 Task: Add Attachment from Trello to Card Card0000000026 in Board Board0000000007 in Workspace WS0000000003 in Trello. Add Cover Yellow to Card Card0000000026 in Board Board0000000007 in Workspace WS0000000003 in Trello. Add "Copy Card To …" Button titled Button0000000026 to "bottom" of the list "To Do" to Card Card0000000026 in Board Board0000000007 in Workspace WS0000000003 in Trello. Add Description DS0000000026 to Card Card0000000026 in Board Board0000000007 in Workspace WS0000000003 in Trello. Add Comment CM0000000026 to Card Card0000000026 in Board Board0000000007 in Workspace WS0000000003 in Trello
Action: Mouse moved to (520, 57)
Screenshot: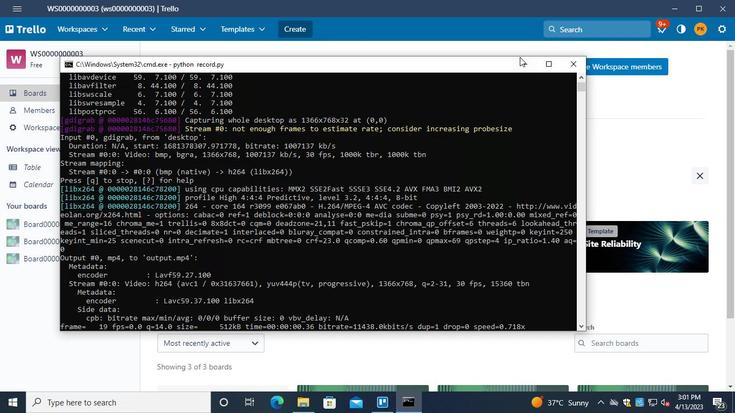 
Action: Mouse pressed left at (520, 57)
Screenshot: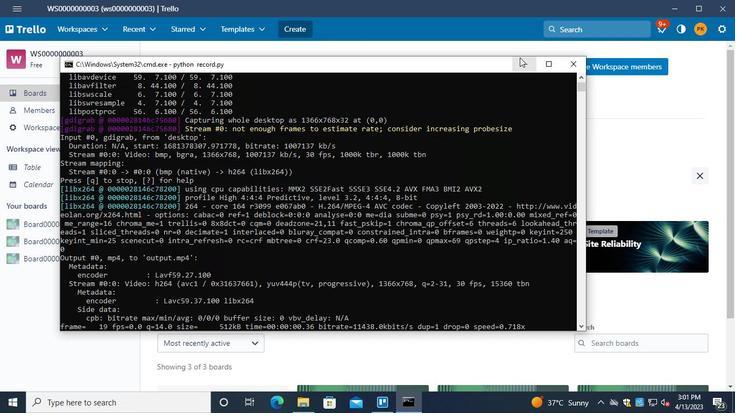 
Action: Mouse moved to (60, 223)
Screenshot: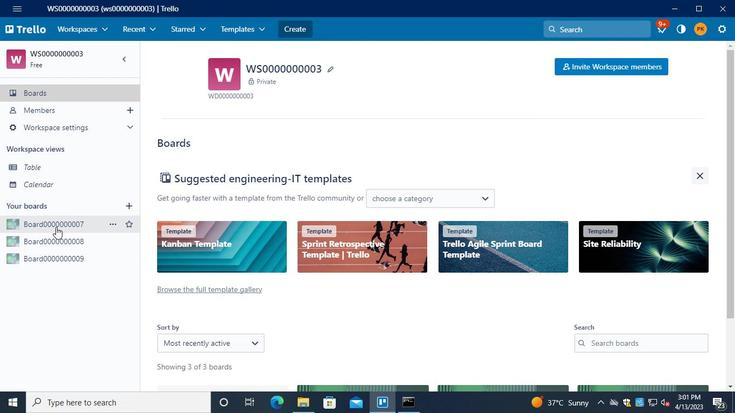 
Action: Mouse pressed left at (60, 223)
Screenshot: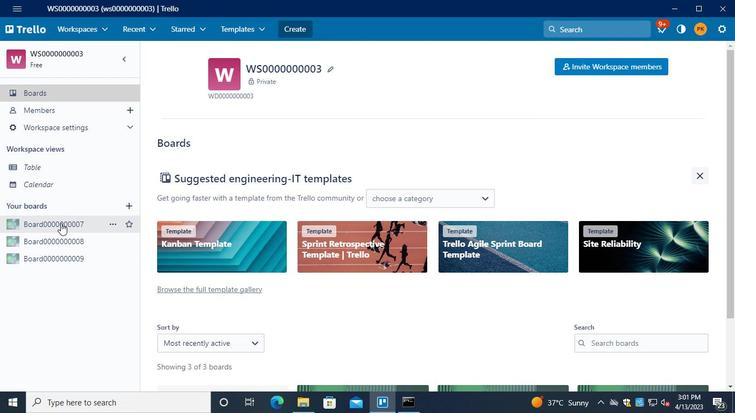 
Action: Mouse moved to (208, 226)
Screenshot: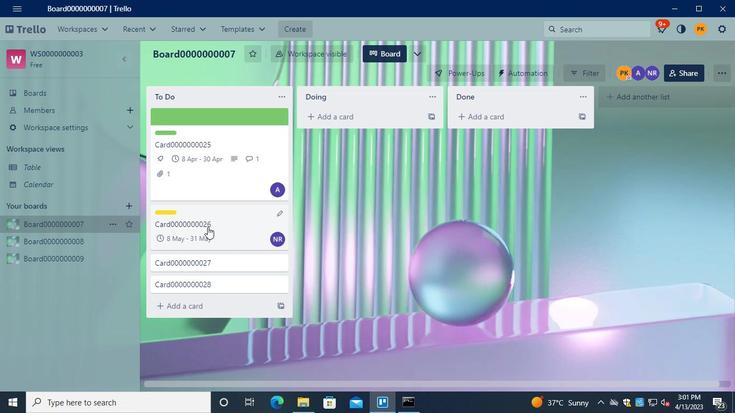 
Action: Mouse pressed left at (208, 226)
Screenshot: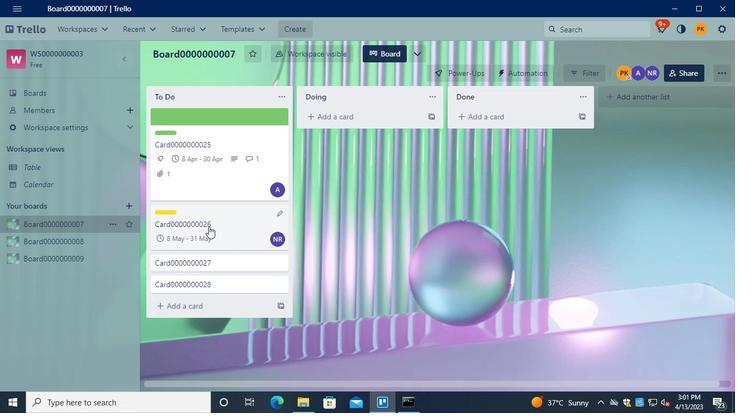 
Action: Mouse moved to (512, 223)
Screenshot: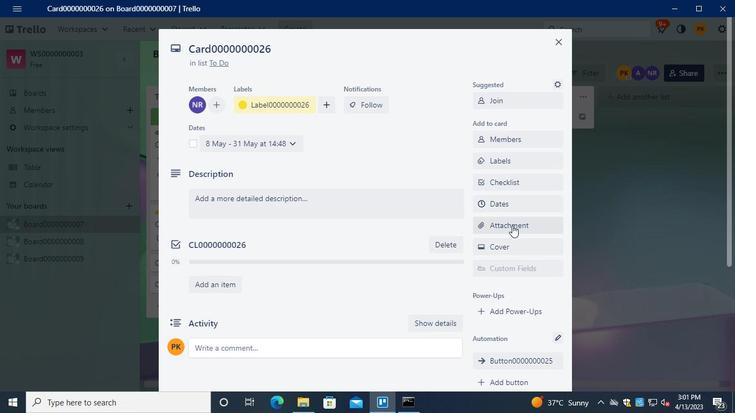
Action: Mouse pressed left at (512, 223)
Screenshot: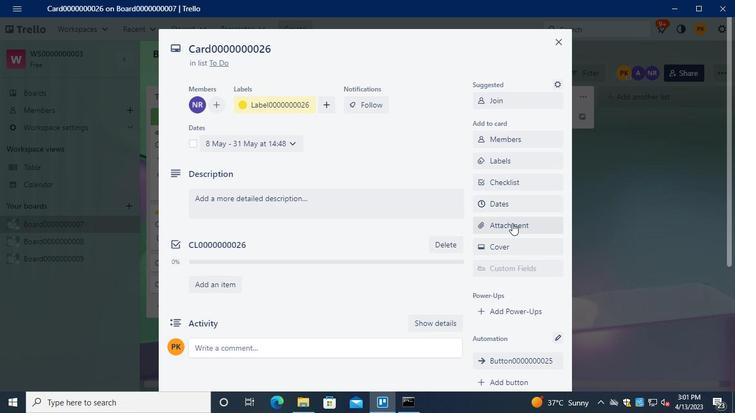 
Action: Mouse moved to (503, 113)
Screenshot: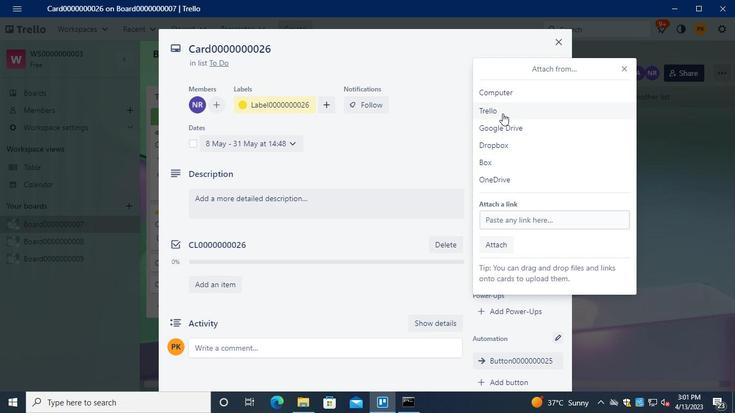 
Action: Mouse pressed left at (503, 113)
Screenshot: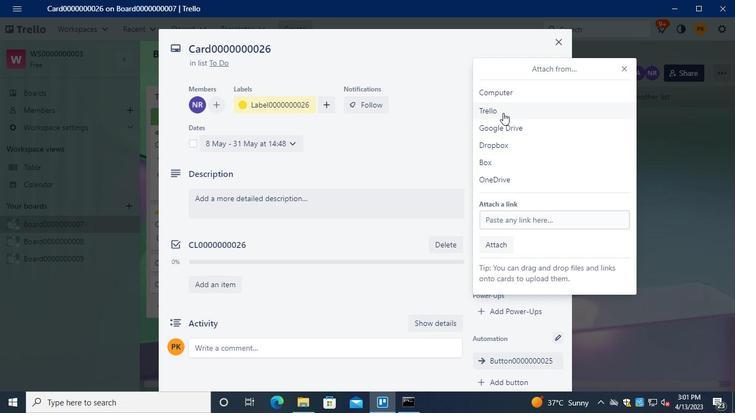 
Action: Mouse moved to (537, 200)
Screenshot: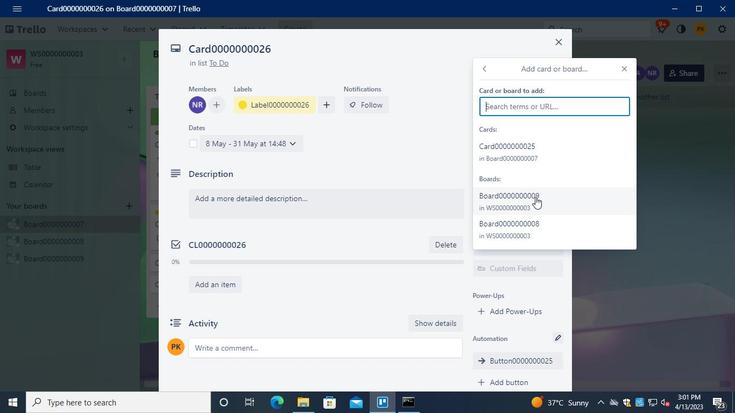 
Action: Mouse pressed left at (537, 200)
Screenshot: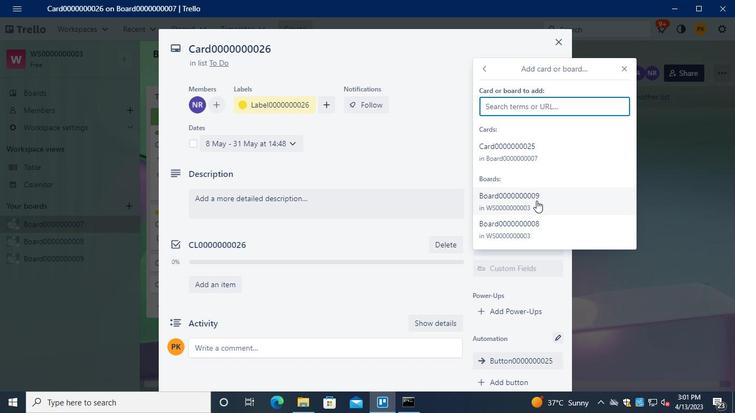 
Action: Mouse moved to (498, 245)
Screenshot: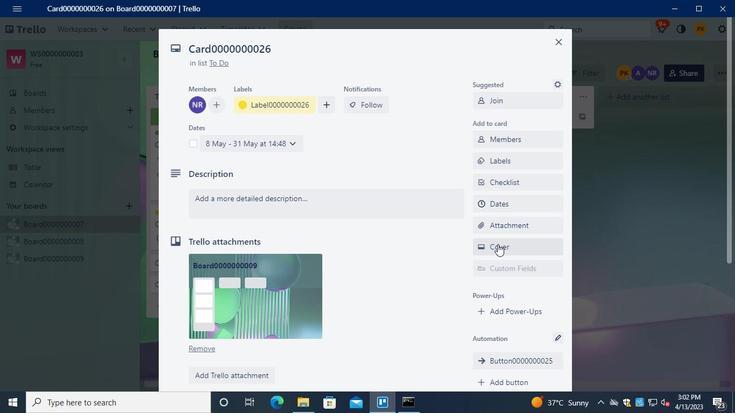 
Action: Mouse pressed left at (498, 245)
Screenshot: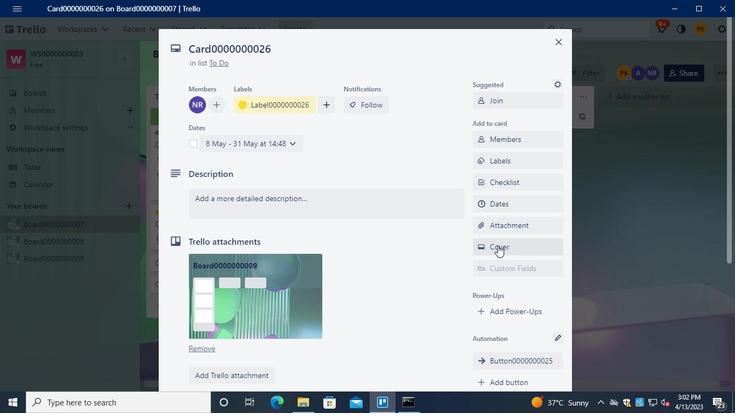 
Action: Mouse moved to (522, 176)
Screenshot: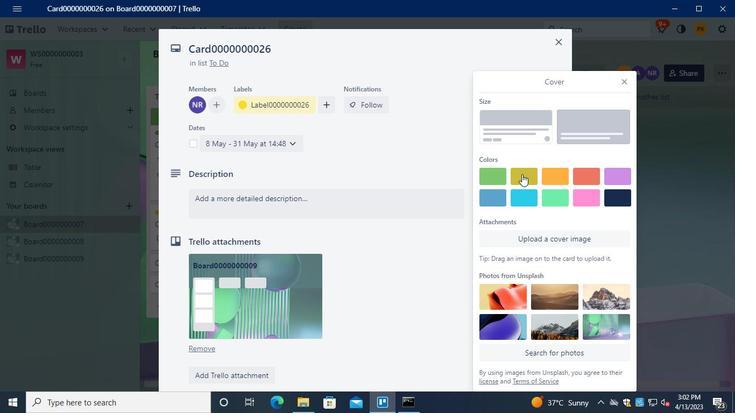 
Action: Mouse pressed left at (522, 176)
Screenshot: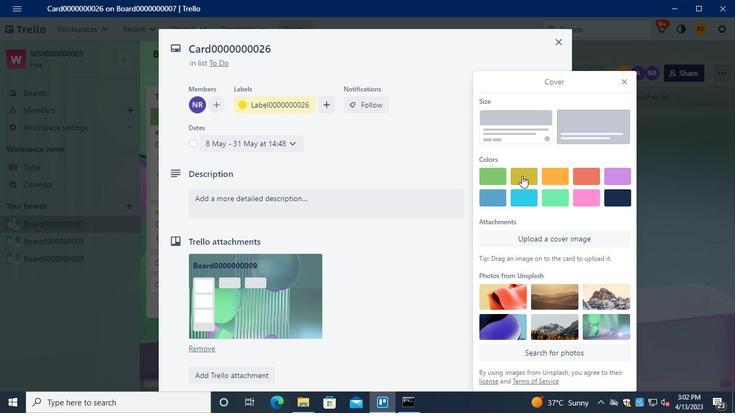 
Action: Mouse moved to (621, 63)
Screenshot: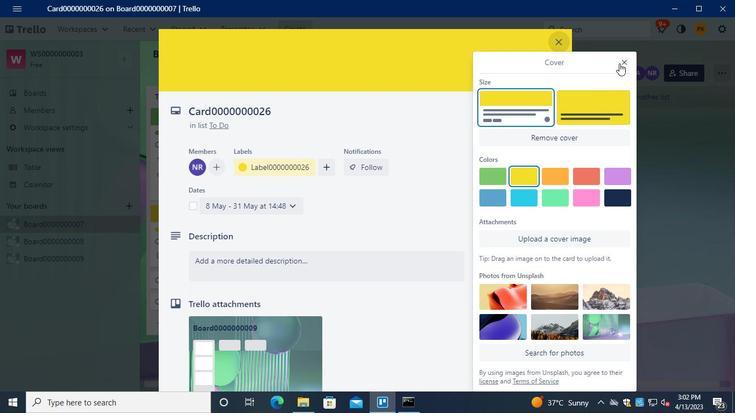 
Action: Mouse pressed left at (621, 63)
Screenshot: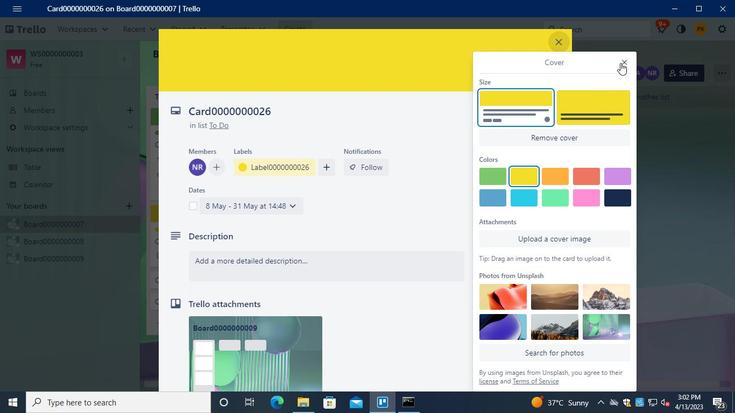 
Action: Mouse moved to (513, 319)
Screenshot: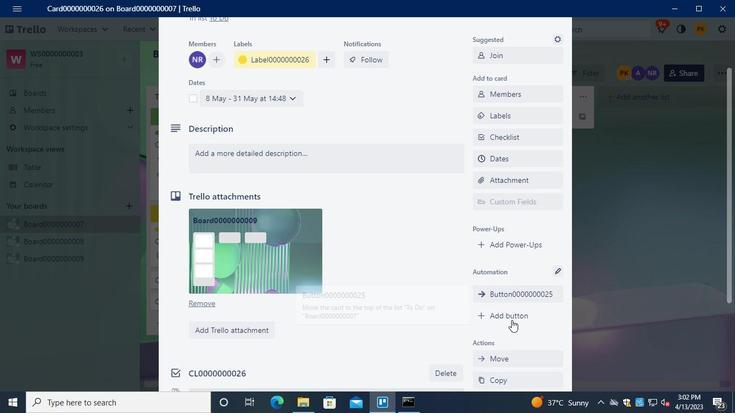 
Action: Mouse pressed left at (513, 319)
Screenshot: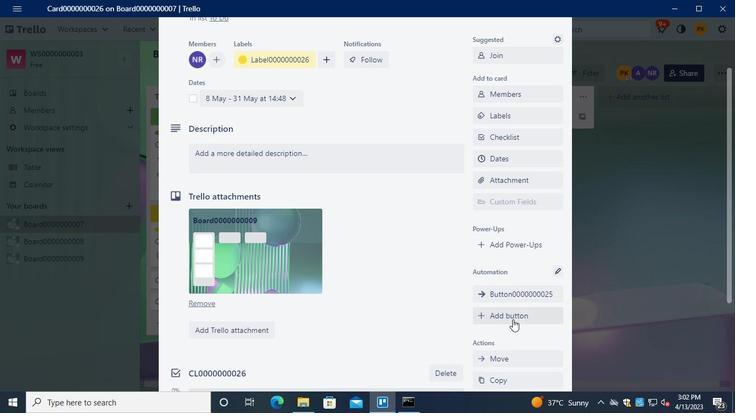
Action: Mouse moved to (537, 121)
Screenshot: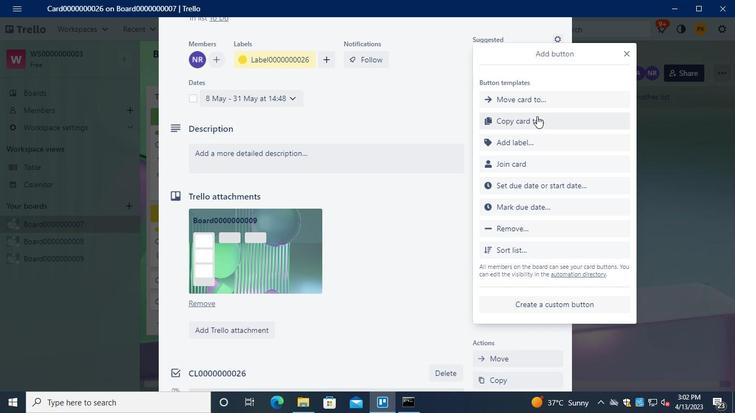 
Action: Mouse pressed left at (537, 121)
Screenshot: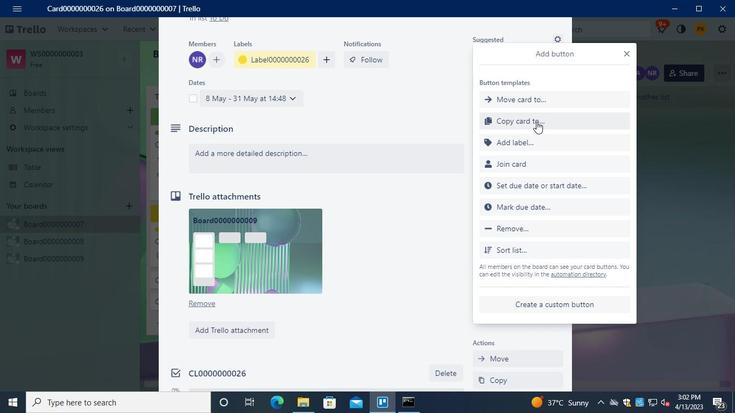 
Action: Mouse moved to (548, 132)
Screenshot: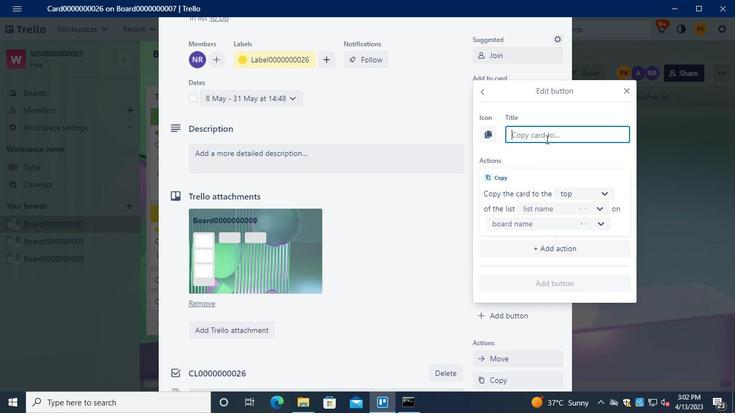 
Action: Mouse pressed left at (548, 132)
Screenshot: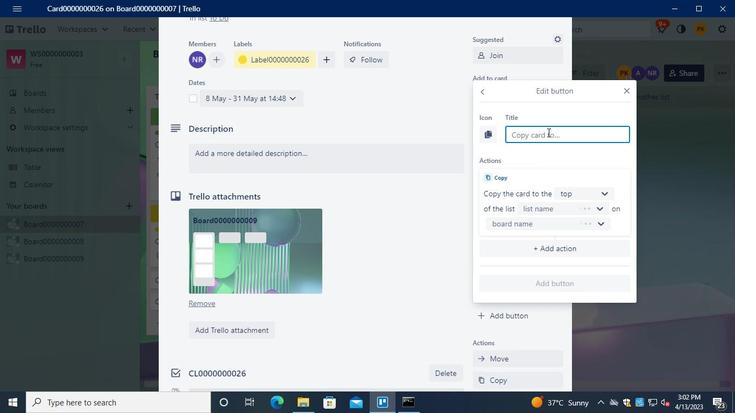 
Action: Keyboard Key.shift
Screenshot: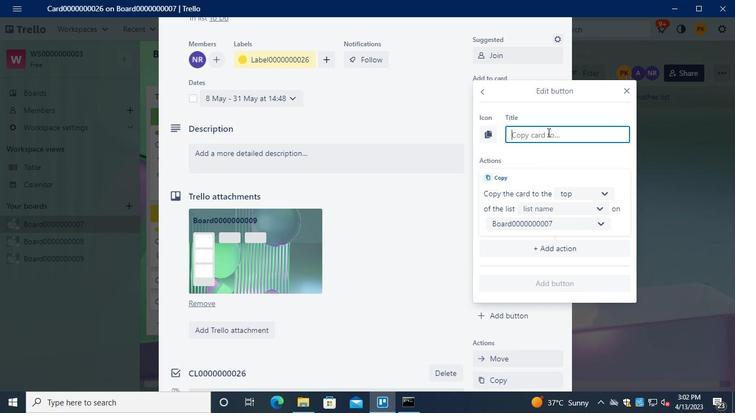 
Action: Keyboard B
Screenshot: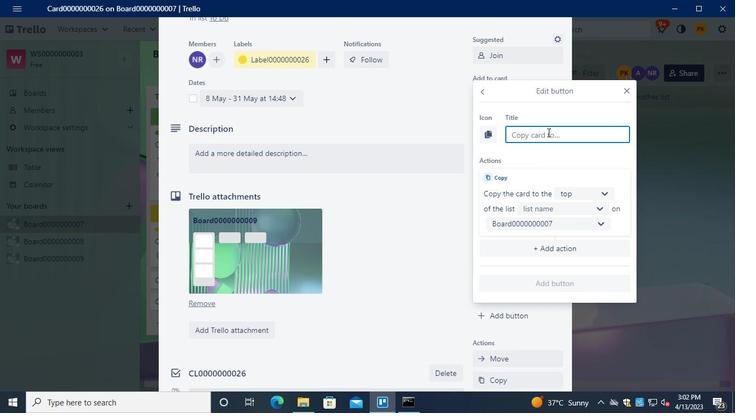 
Action: Keyboard u
Screenshot: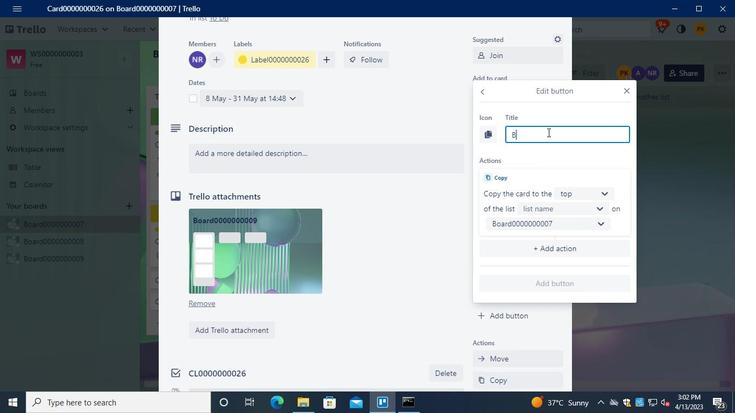
Action: Keyboard t
Screenshot: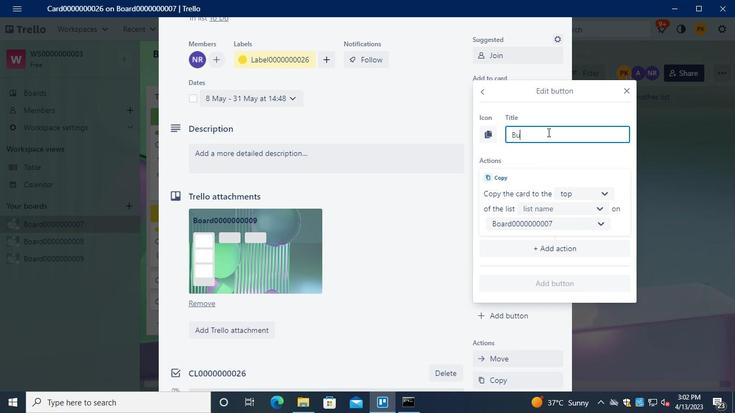
Action: Keyboard t
Screenshot: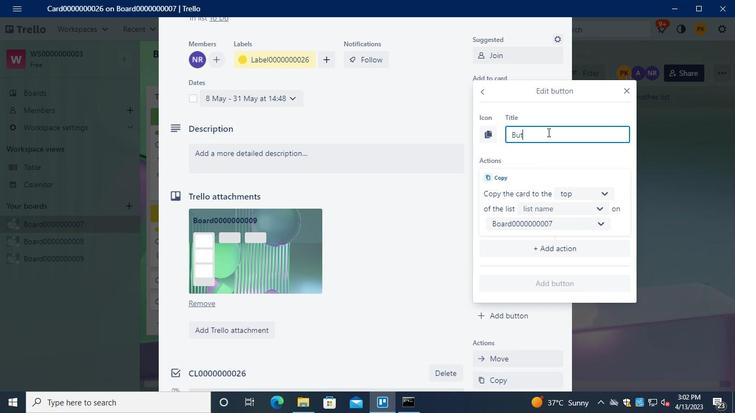 
Action: Keyboard o
Screenshot: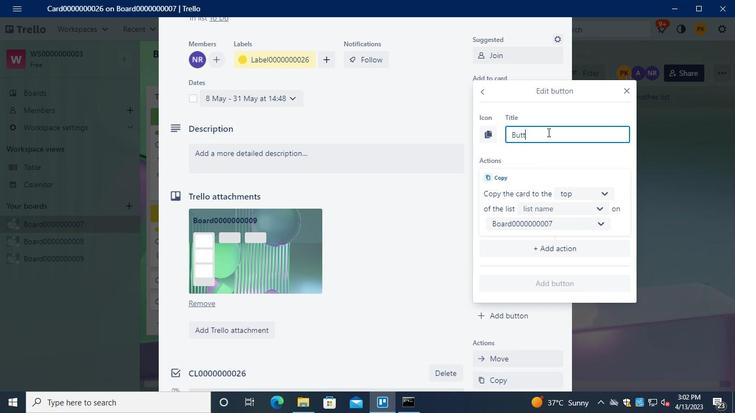 
Action: Keyboard n
Screenshot: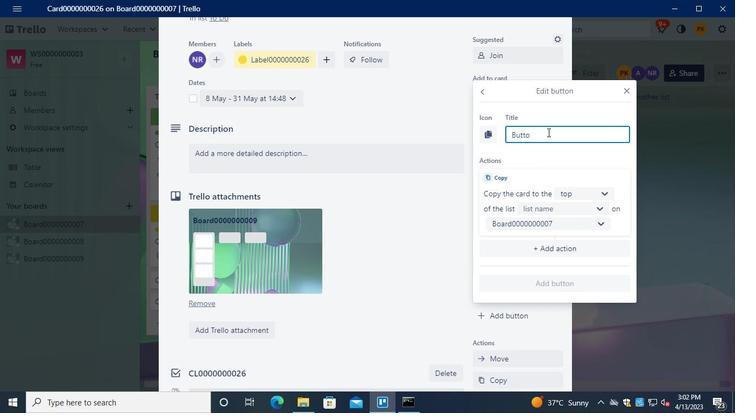 
Action: Keyboard <96>
Screenshot: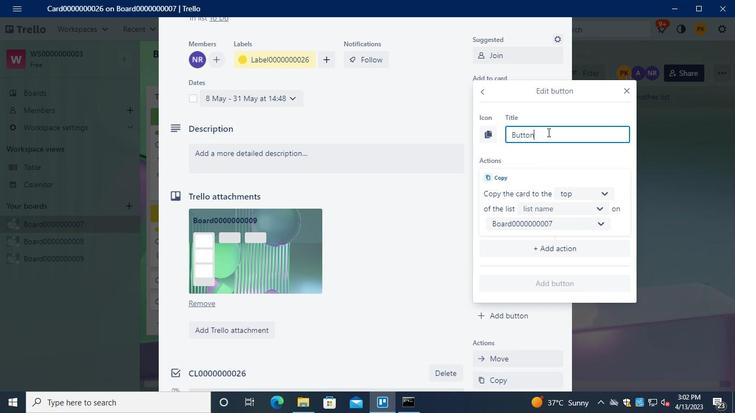 
Action: Keyboard <96>
Screenshot: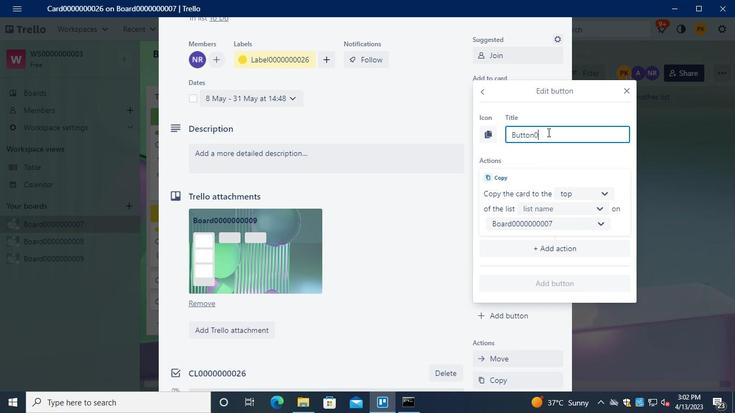 
Action: Keyboard <96>
Screenshot: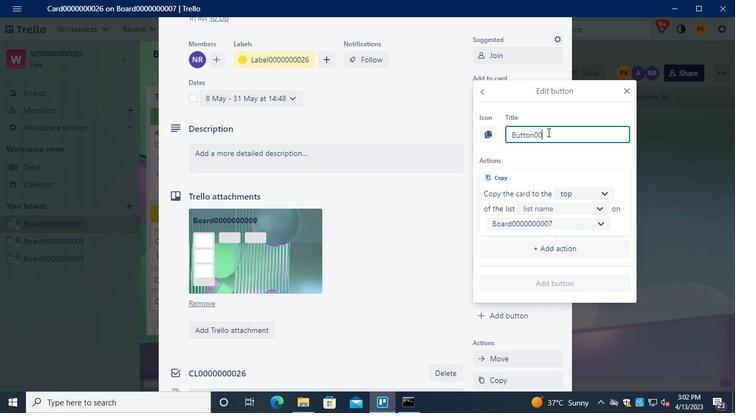 
Action: Keyboard <96>
Screenshot: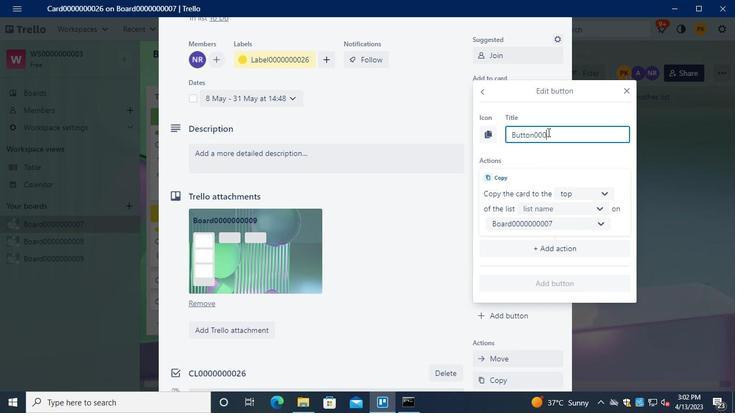 
Action: Keyboard <96>
Screenshot: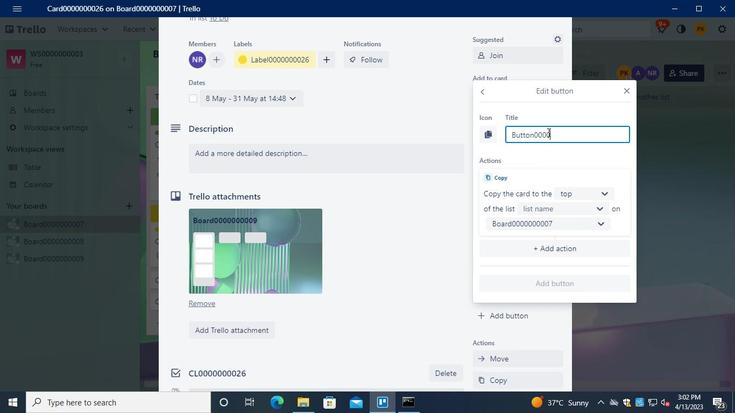 
Action: Keyboard <96>
Screenshot: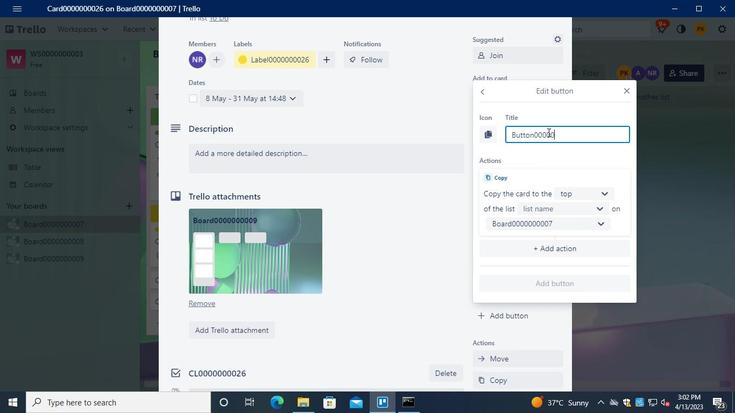 
Action: Keyboard <96>
Screenshot: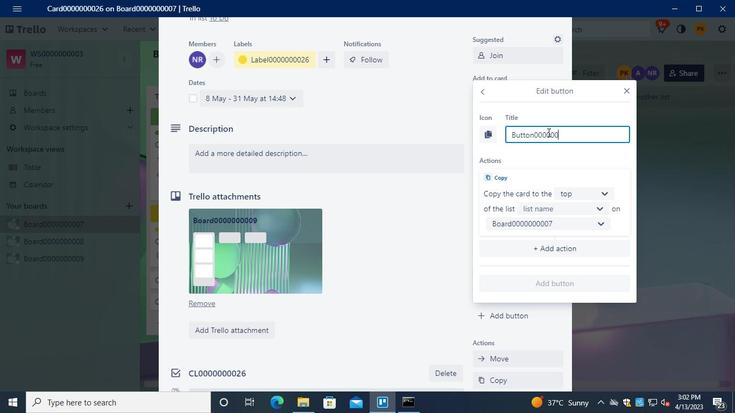 
Action: Keyboard <96>
Screenshot: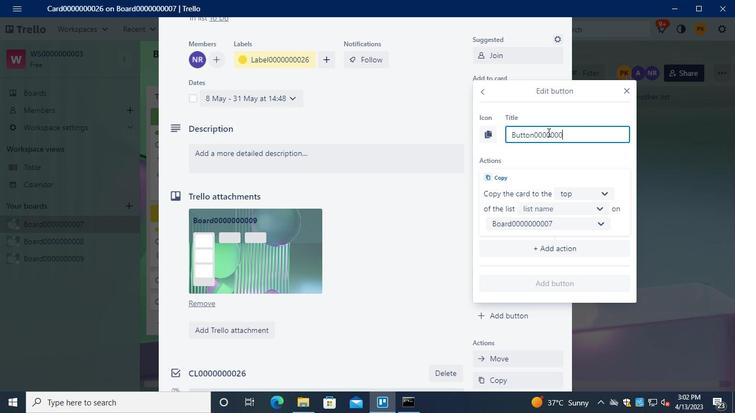 
Action: Keyboard <98>
Screenshot: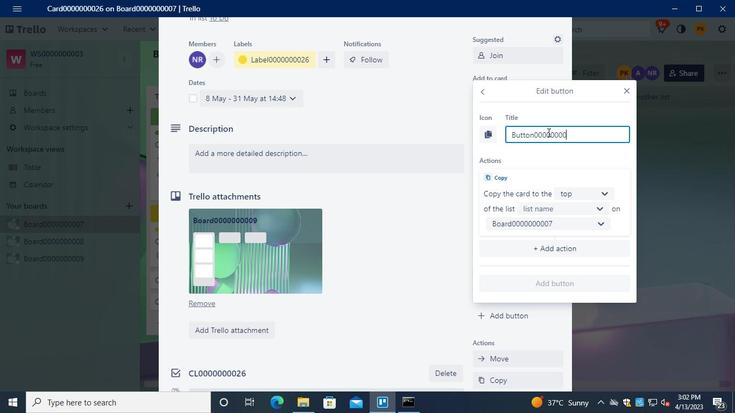 
Action: Keyboard <102>
Screenshot: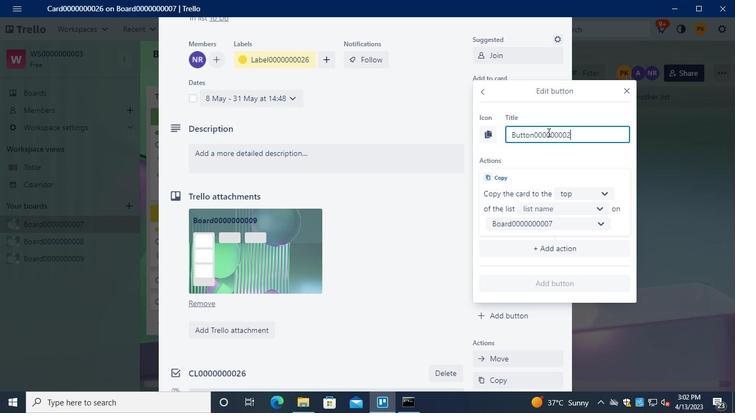 
Action: Mouse moved to (589, 197)
Screenshot: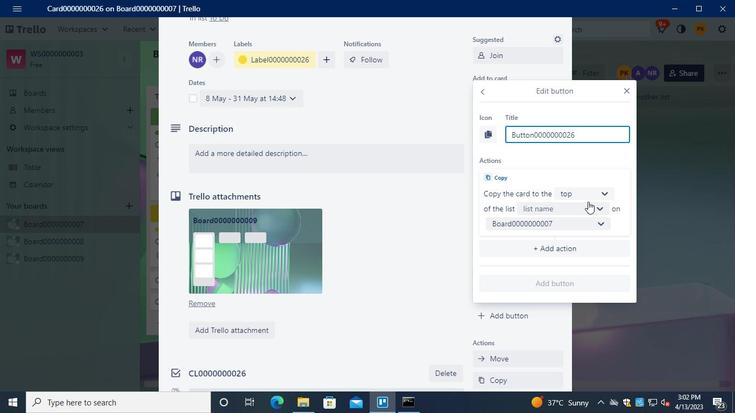 
Action: Mouse pressed left at (589, 197)
Screenshot: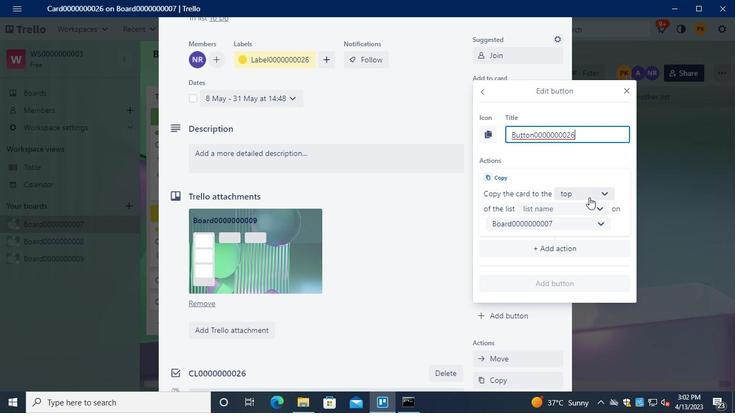 
Action: Mouse moved to (603, 230)
Screenshot: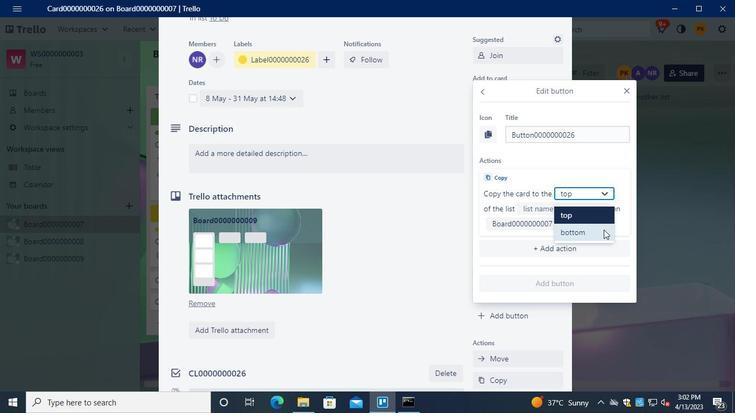 
Action: Mouse pressed left at (603, 230)
Screenshot: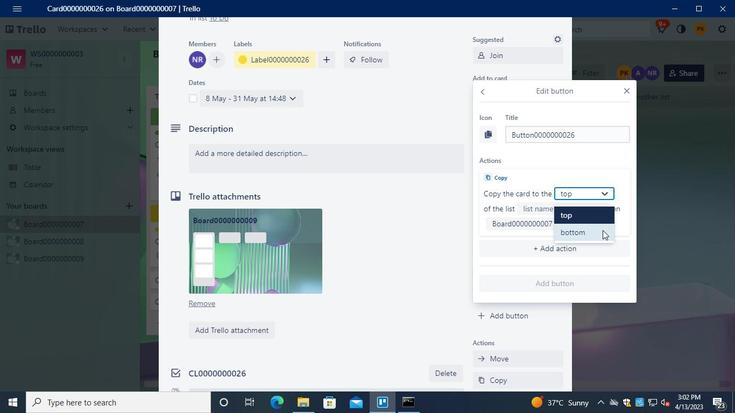 
Action: Mouse moved to (572, 211)
Screenshot: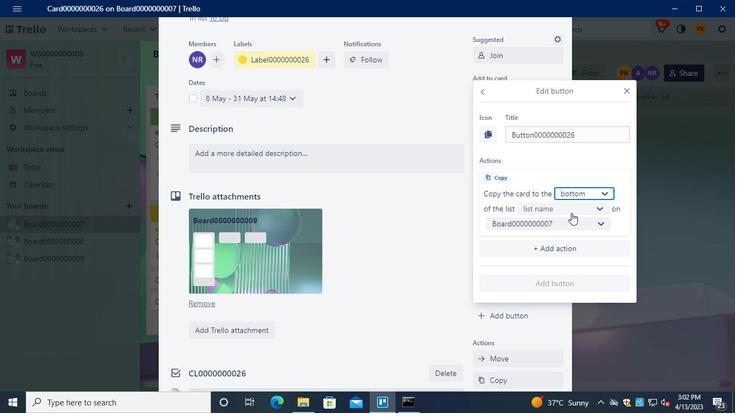 
Action: Mouse pressed left at (572, 211)
Screenshot: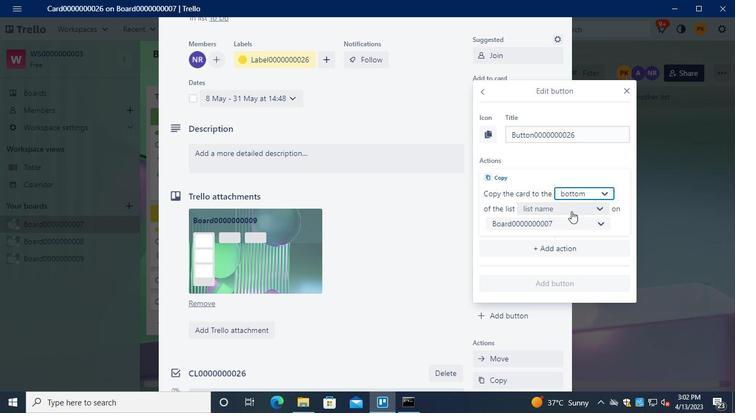 
Action: Mouse moved to (564, 230)
Screenshot: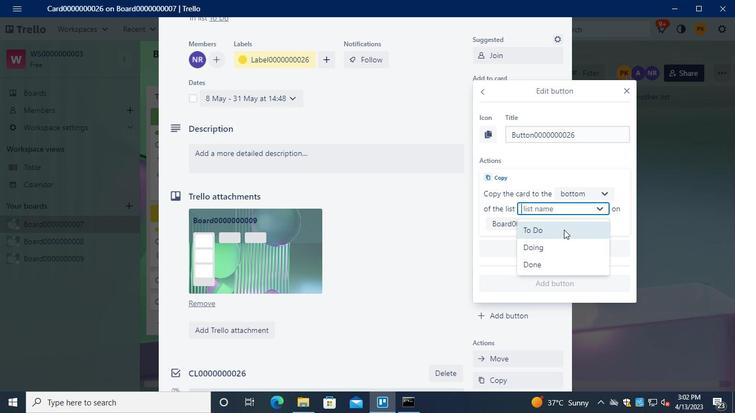
Action: Mouse pressed left at (564, 230)
Screenshot: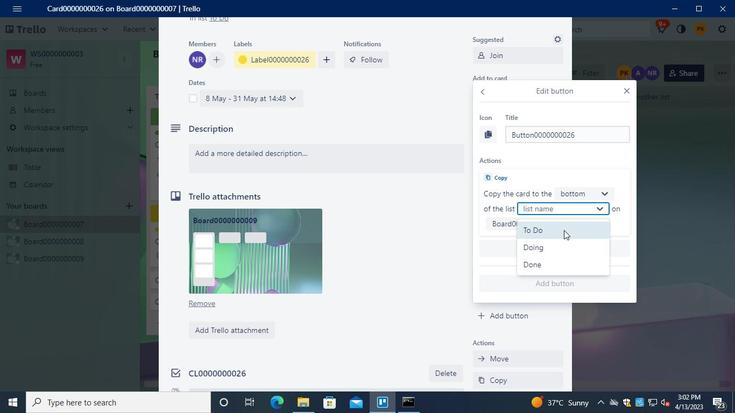 
Action: Mouse moved to (560, 277)
Screenshot: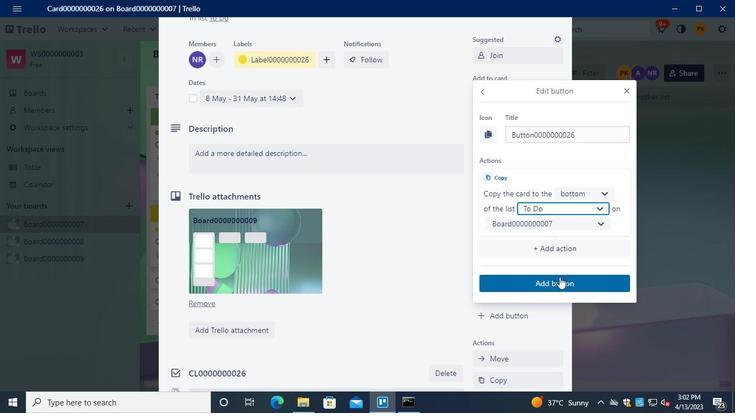 
Action: Mouse pressed left at (560, 277)
Screenshot: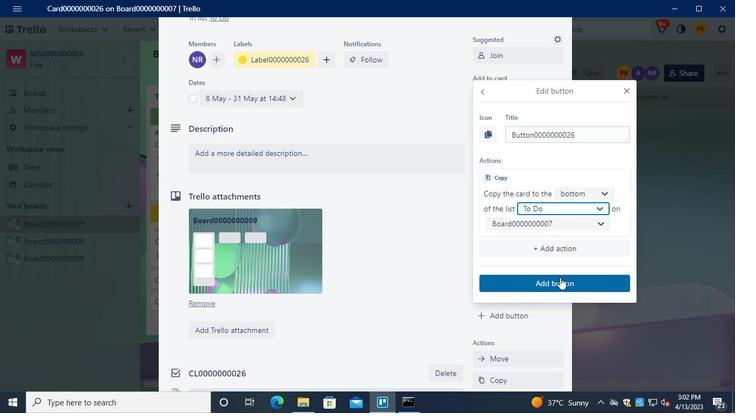
Action: Mouse moved to (312, 156)
Screenshot: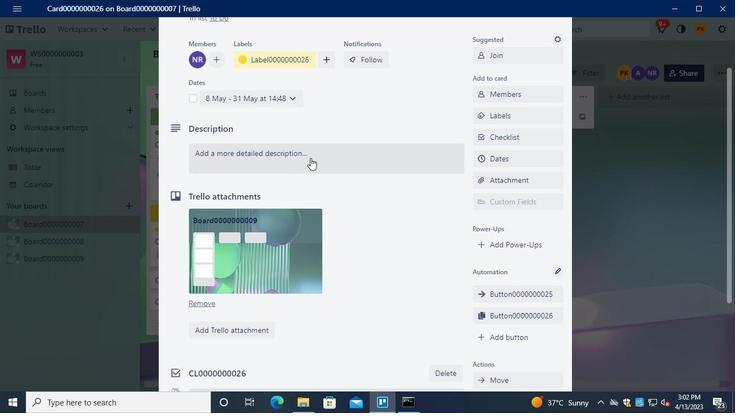 
Action: Mouse pressed left at (312, 156)
Screenshot: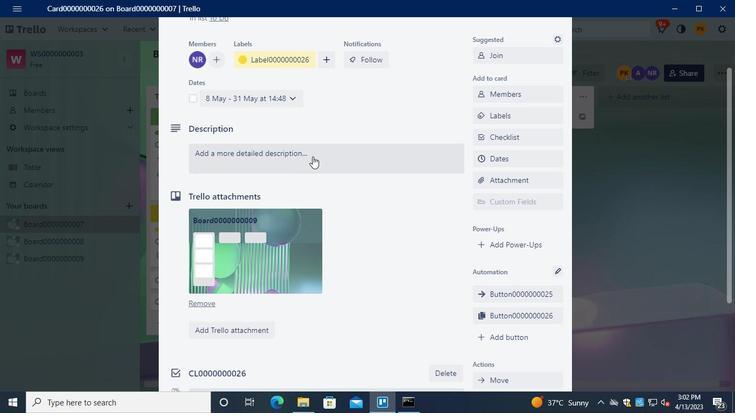 
Action: Keyboard Key.shift
Screenshot: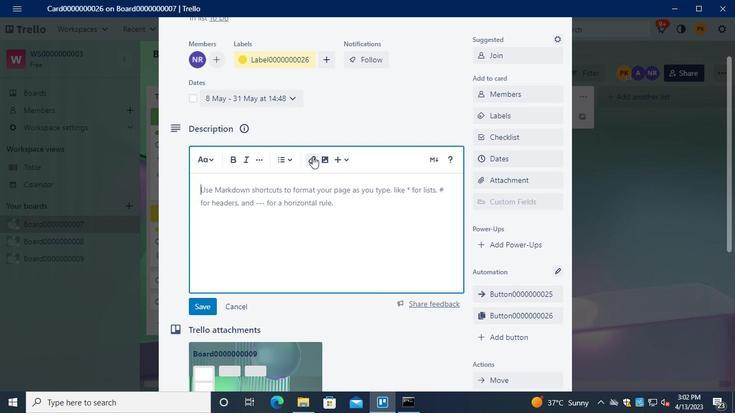 
Action: Keyboard D
Screenshot: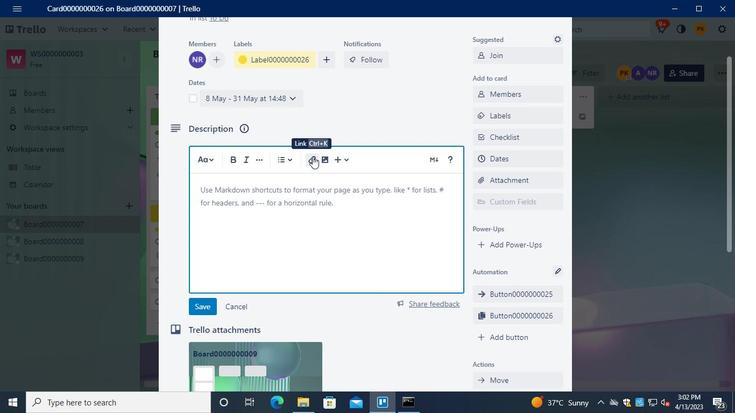 
Action: Keyboard S
Screenshot: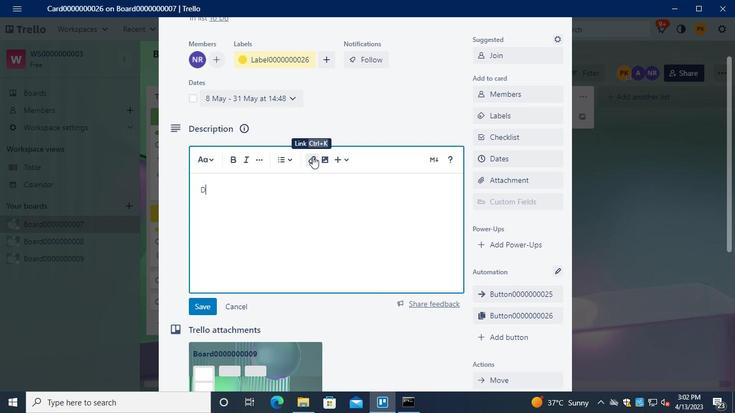 
Action: Keyboard <96>
Screenshot: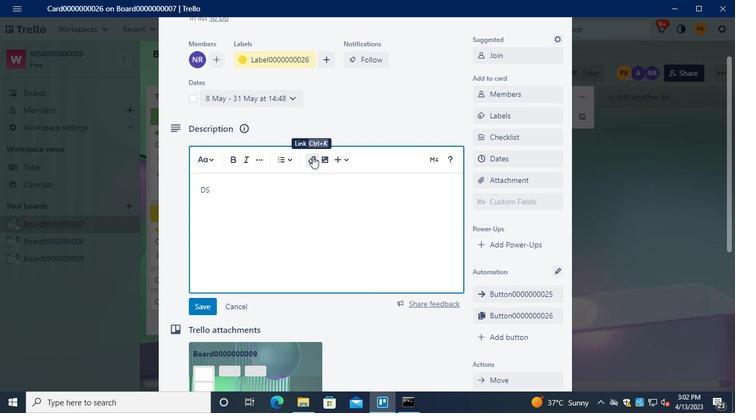 
Action: Keyboard <96>
Screenshot: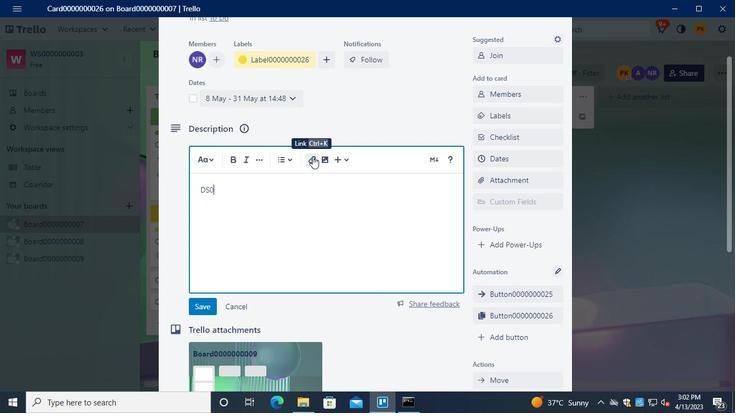 
Action: Keyboard <96>
Screenshot: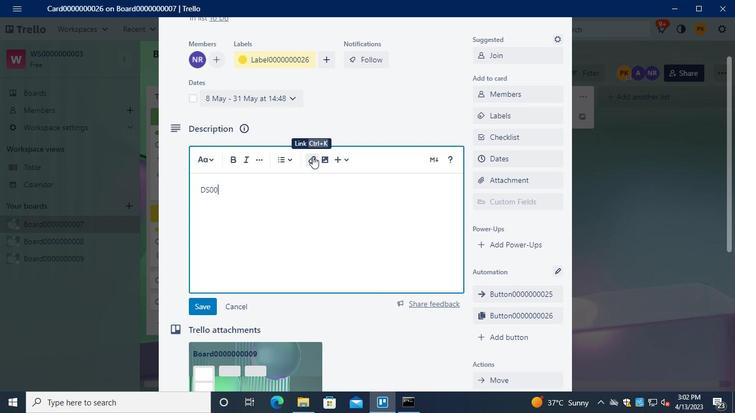 
Action: Keyboard <96>
Screenshot: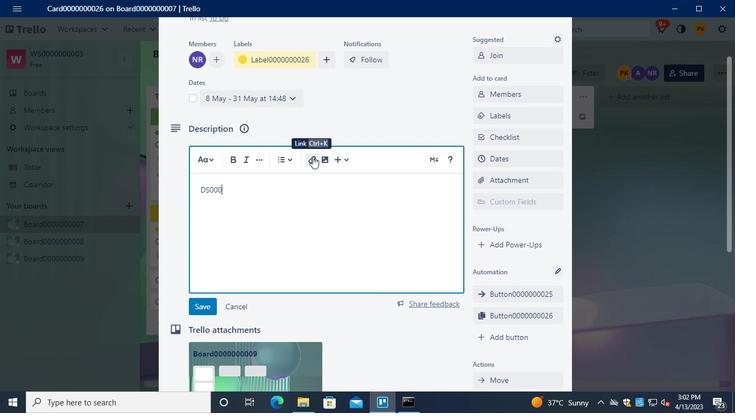 
Action: Keyboard <96>
Screenshot: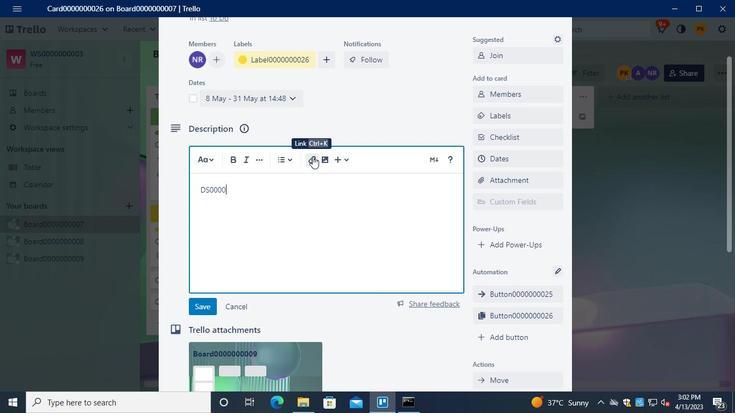 
Action: Keyboard <96>
Screenshot: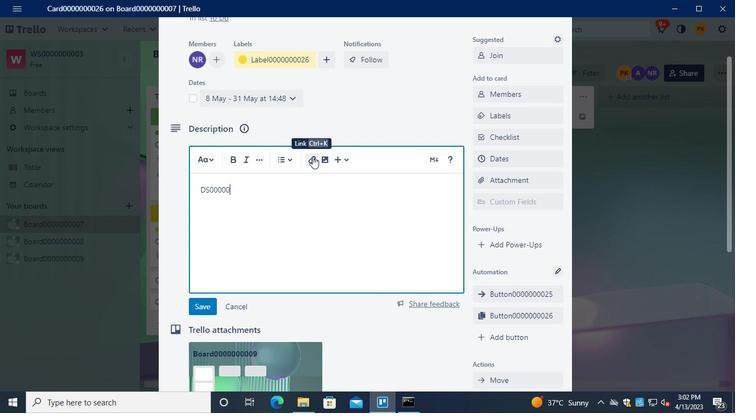 
Action: Keyboard <96>
Screenshot: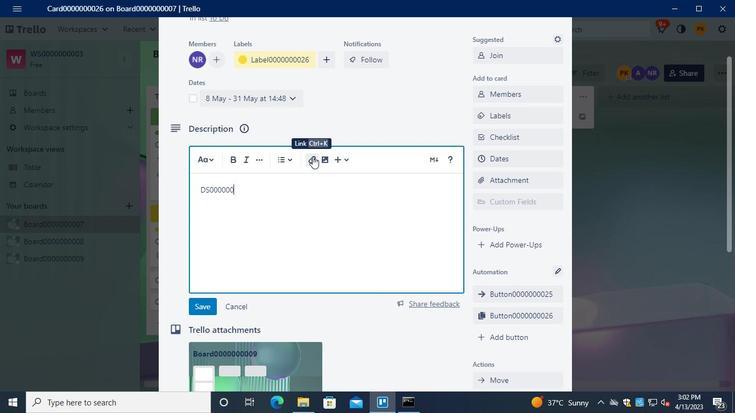 
Action: Keyboard <96>
Screenshot: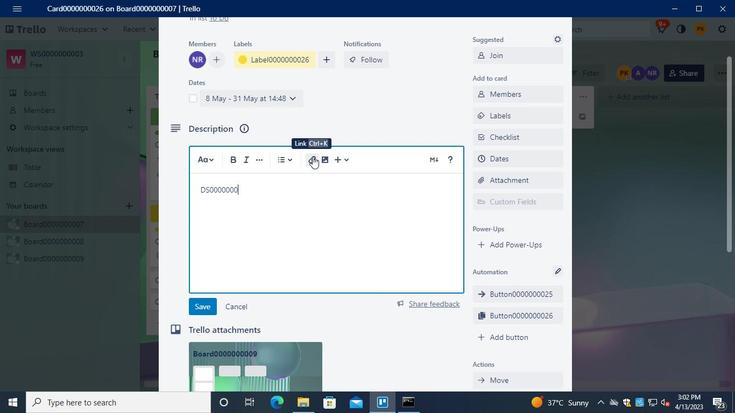 
Action: Keyboard <98>
Screenshot: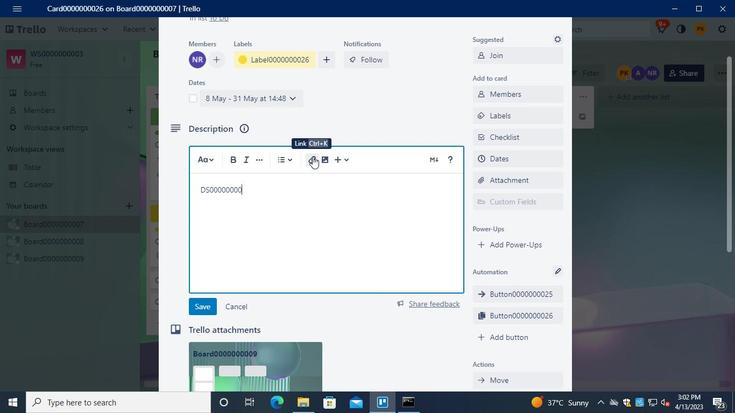 
Action: Keyboard <102>
Screenshot: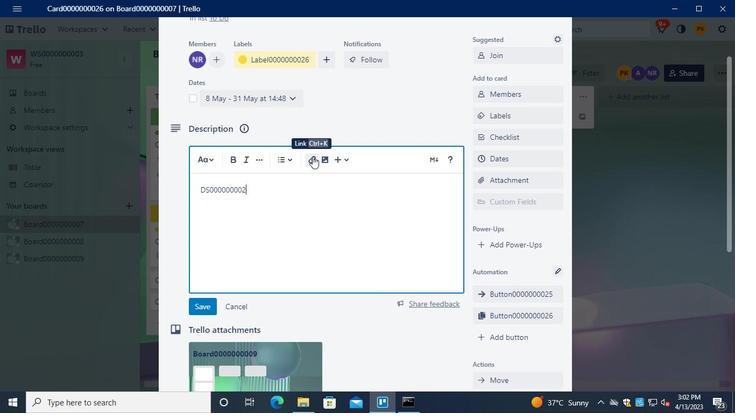 
Action: Mouse moved to (201, 311)
Screenshot: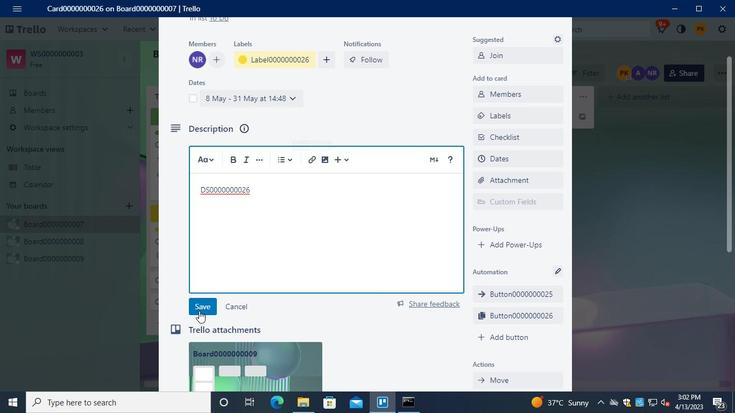 
Action: Mouse pressed left at (201, 311)
Screenshot: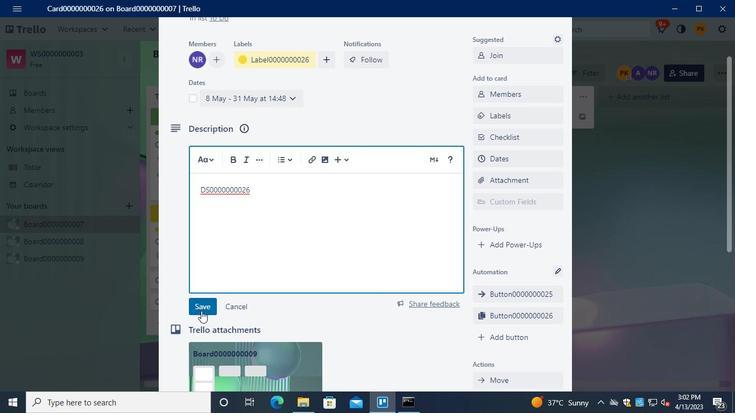 
Action: Mouse moved to (233, 310)
Screenshot: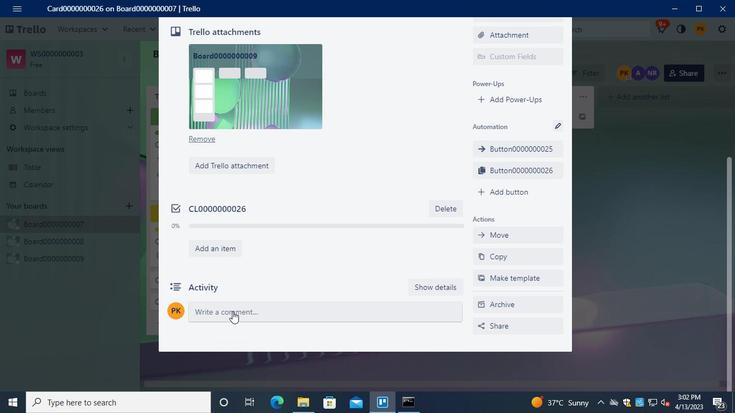 
Action: Mouse pressed left at (233, 310)
Screenshot: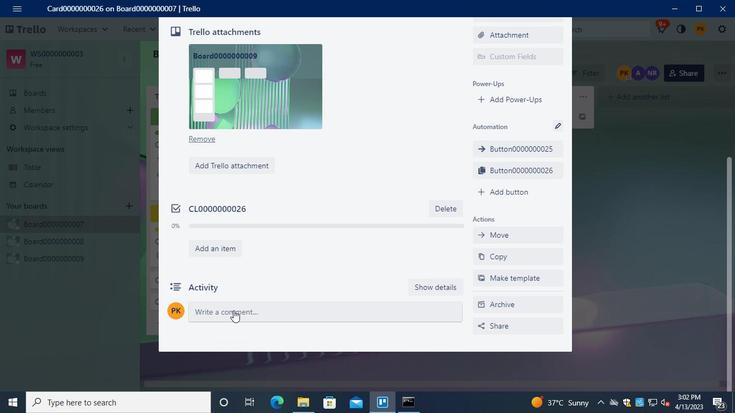 
Action: Keyboard Key.shift
Screenshot: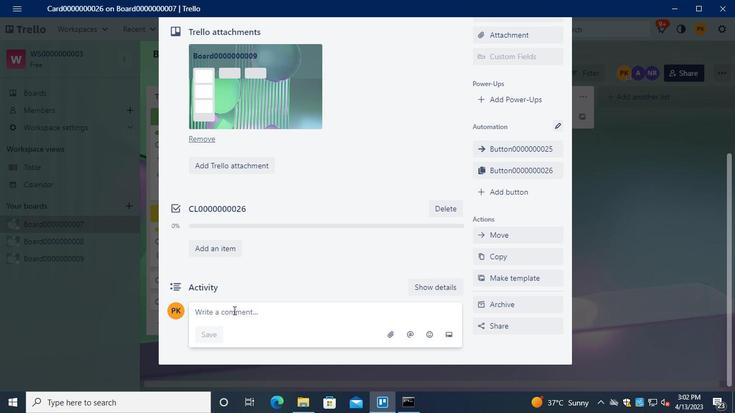 
Action: Keyboard C
Screenshot: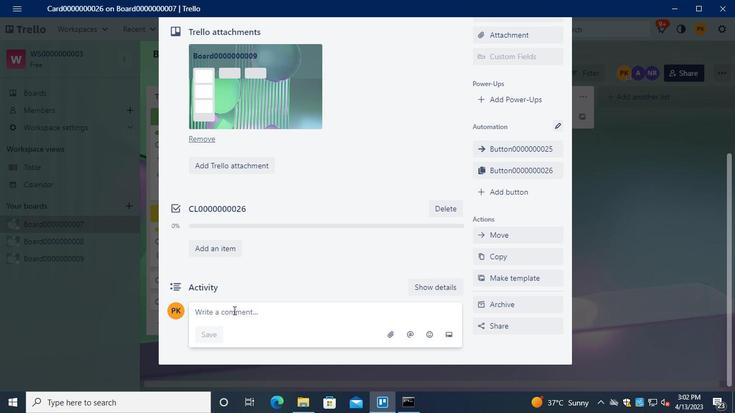 
Action: Keyboard M
Screenshot: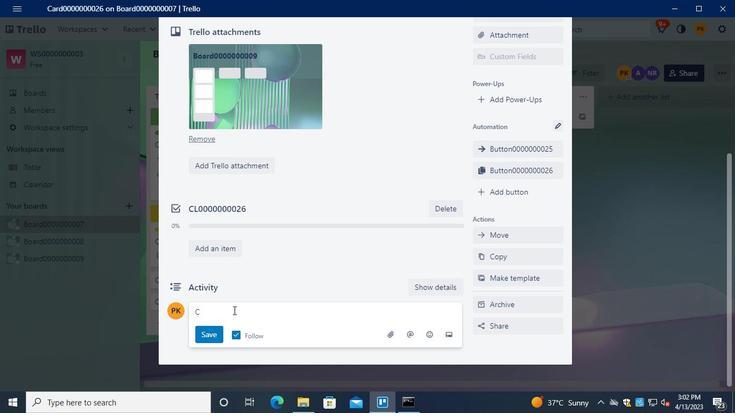
Action: Keyboard <96>
Screenshot: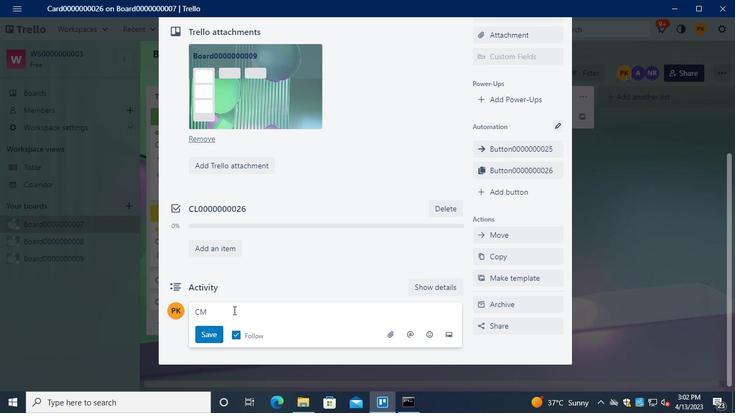 
Action: Keyboard <96>
Screenshot: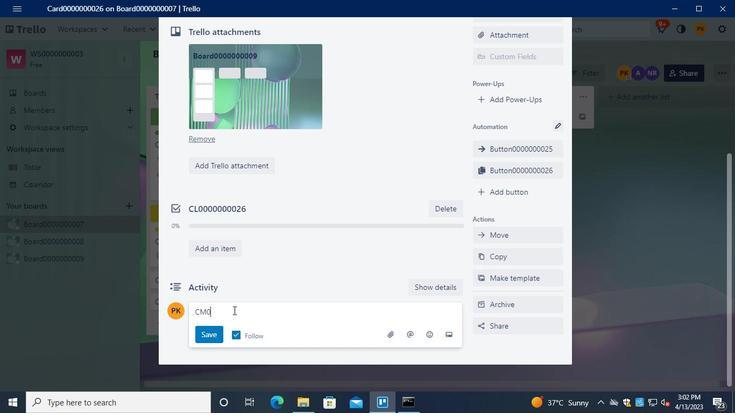 
Action: Keyboard <96>
Screenshot: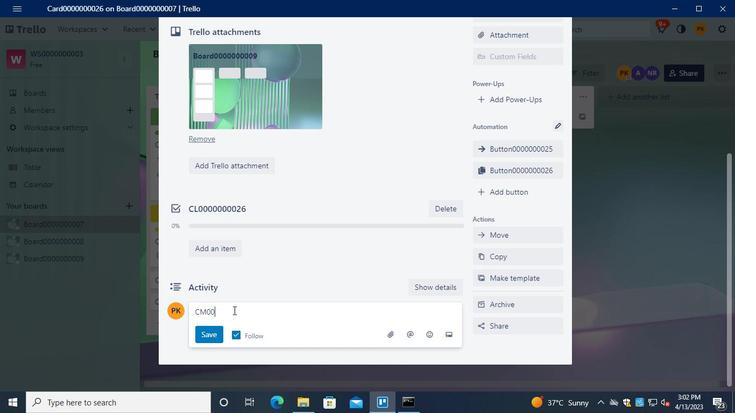 
Action: Keyboard <96>
Screenshot: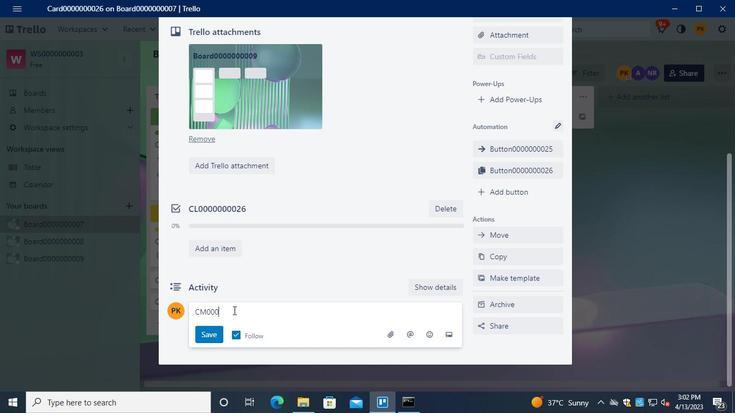 
Action: Keyboard <96>
Screenshot: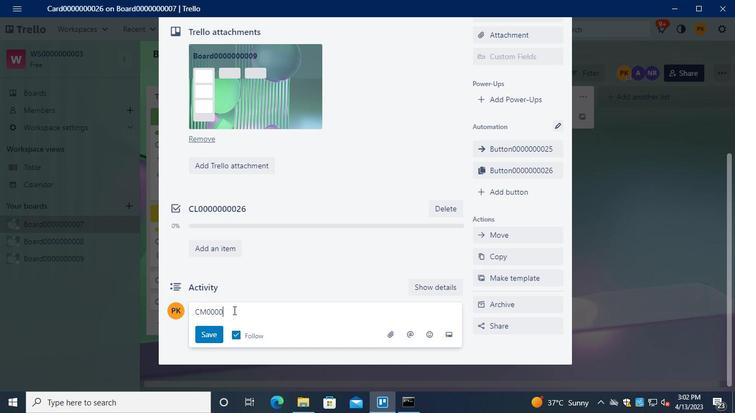 
Action: Keyboard <96>
Screenshot: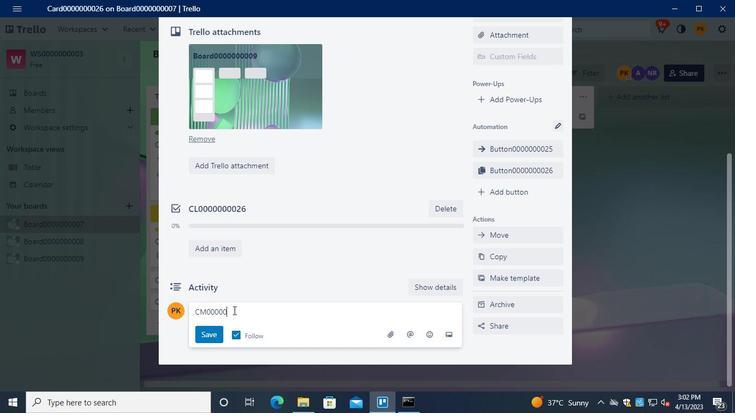 
Action: Keyboard <96>
Screenshot: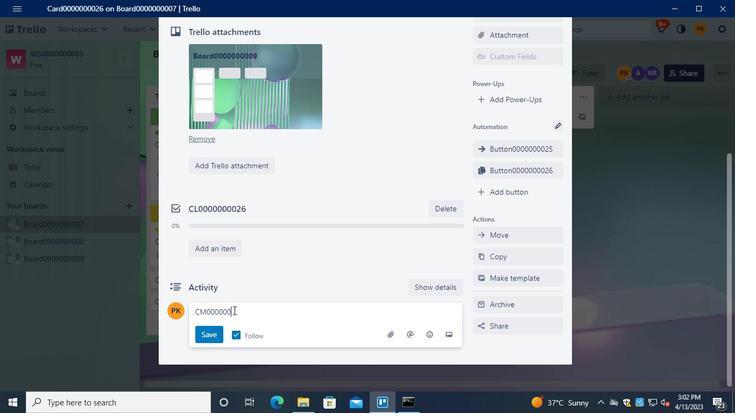 
Action: Keyboard <96>
Screenshot: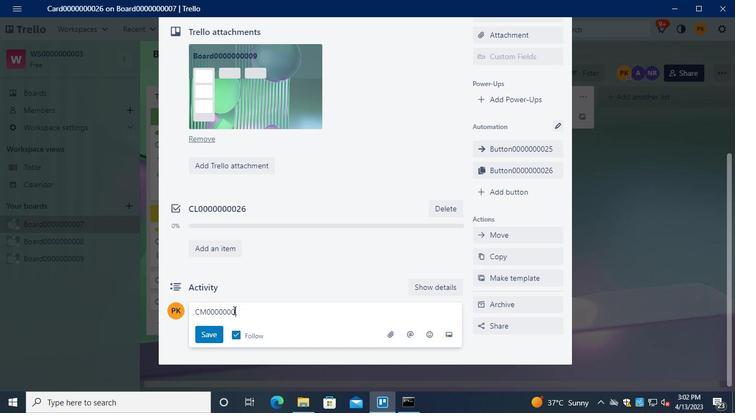 
Action: Keyboard <98>
Screenshot: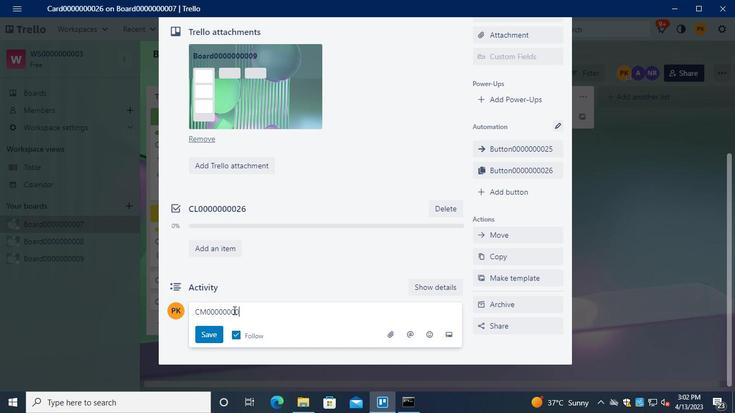 
Action: Keyboard <102>
Screenshot: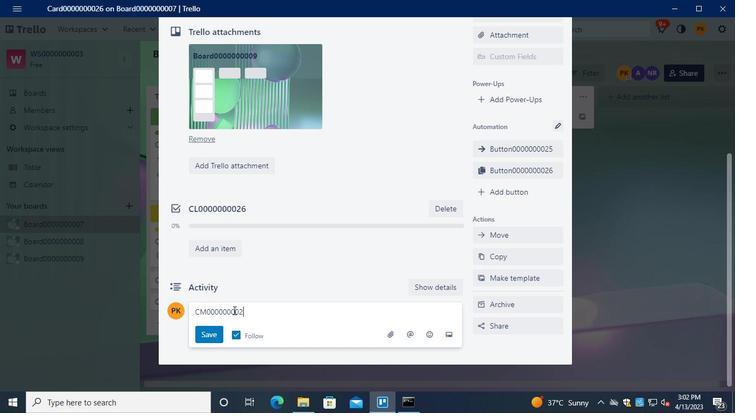 
Action: Mouse moved to (214, 339)
Screenshot: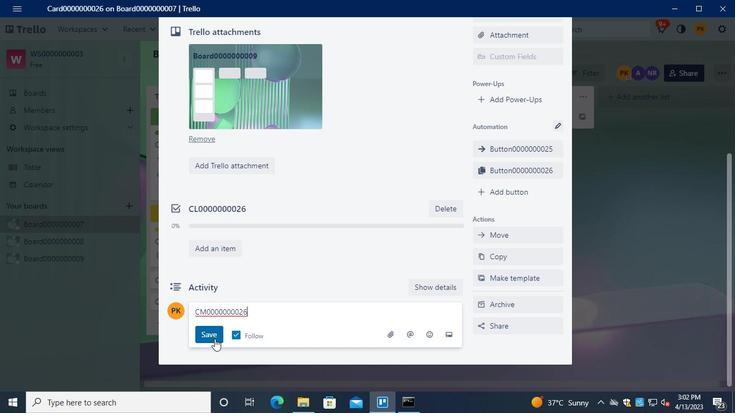 
Action: Mouse pressed left at (214, 339)
Screenshot: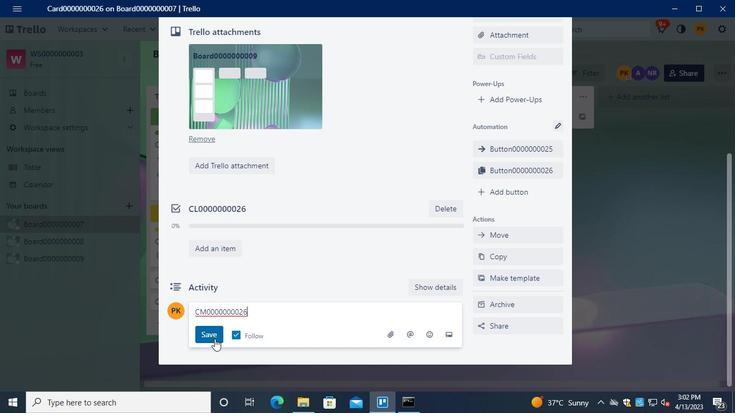 
Action: Mouse moved to (290, 260)
Screenshot: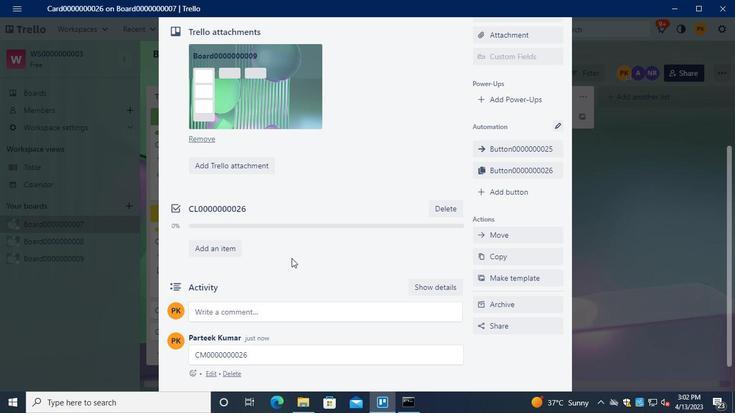 
Action: Keyboard Key.alt_l
Screenshot: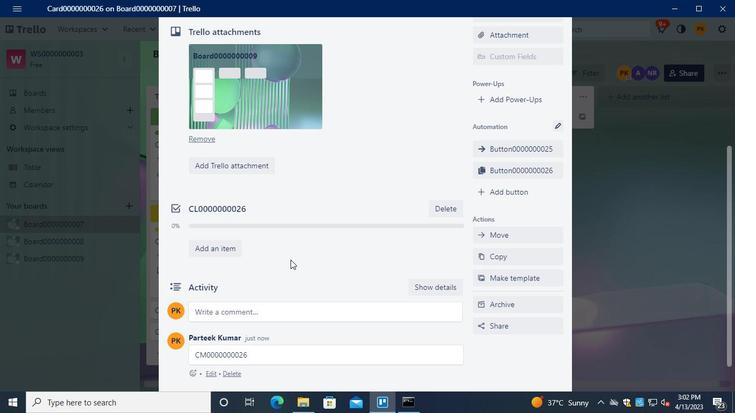 
Action: Keyboard Key.tab
Screenshot: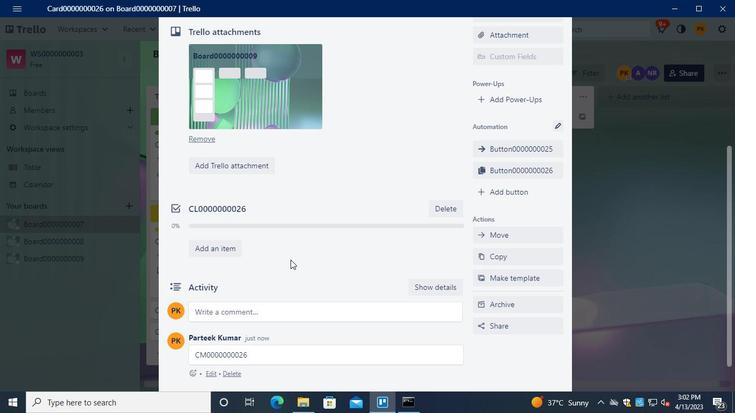 
Action: Mouse moved to (568, 65)
Screenshot: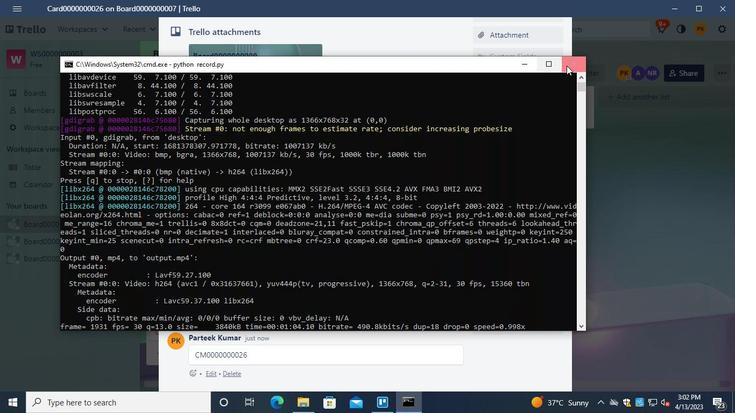 
Action: Mouse pressed left at (568, 65)
Screenshot: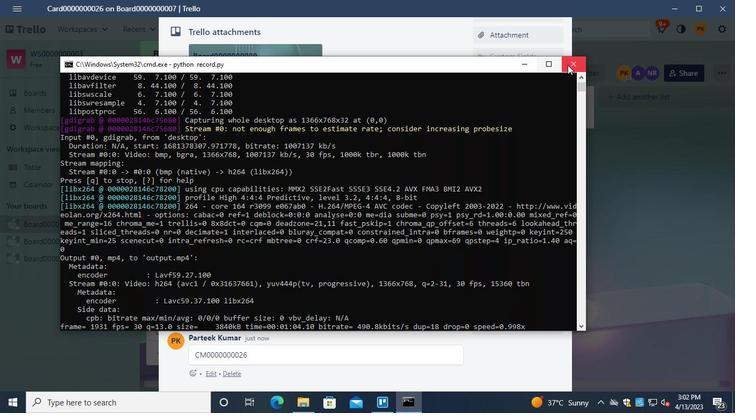 
